 Task: Search one way flight ticket for 3 adults in first from Bismarck: Bismarck Municipal Airport to Fort Wayne: Fort Wayne International Airport on 8-4-2023. Choice of flights is Frontier. Number of bags: 1 carry on bag. Price is upto 87000. Outbound departure time preference is 13:15.
Action: Mouse moved to (271, 244)
Screenshot: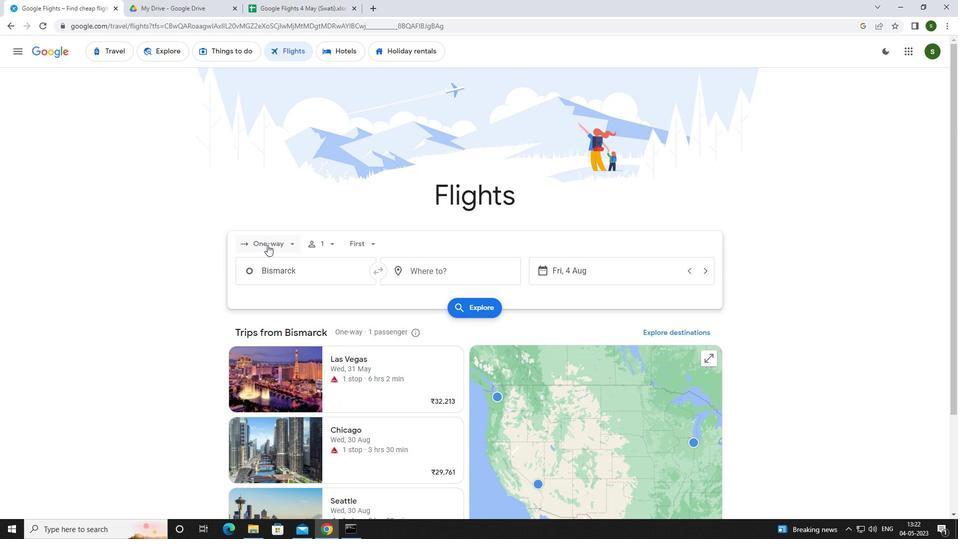 
Action: Mouse pressed left at (271, 244)
Screenshot: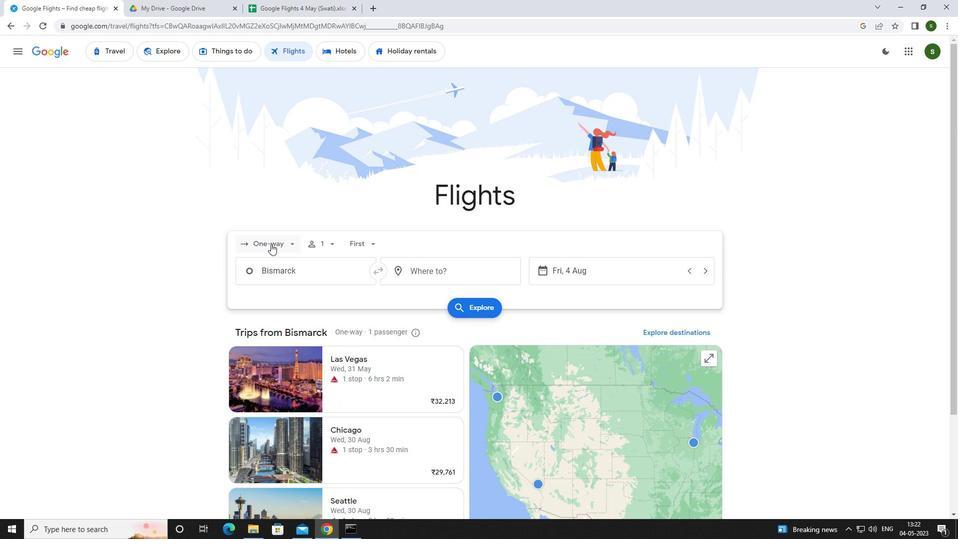 
Action: Mouse moved to (282, 288)
Screenshot: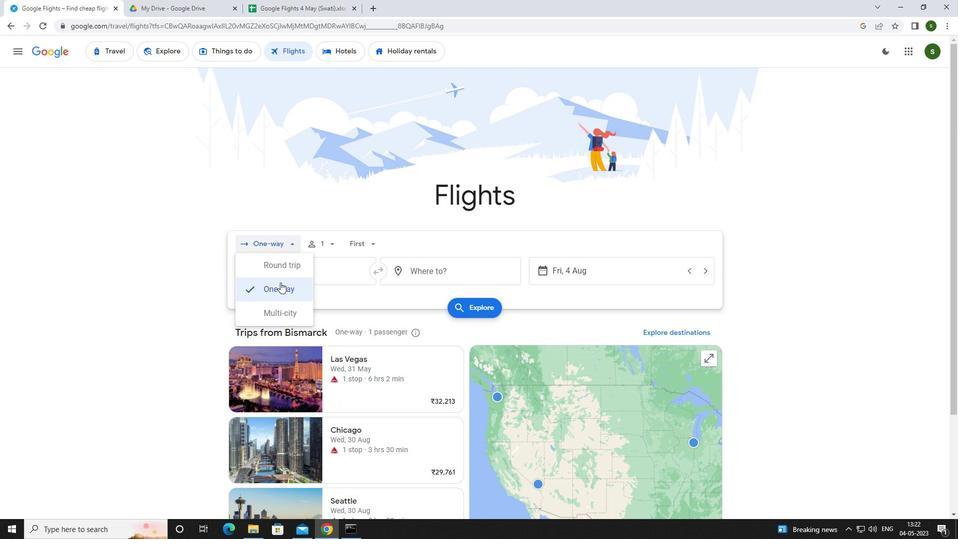 
Action: Mouse pressed left at (282, 288)
Screenshot: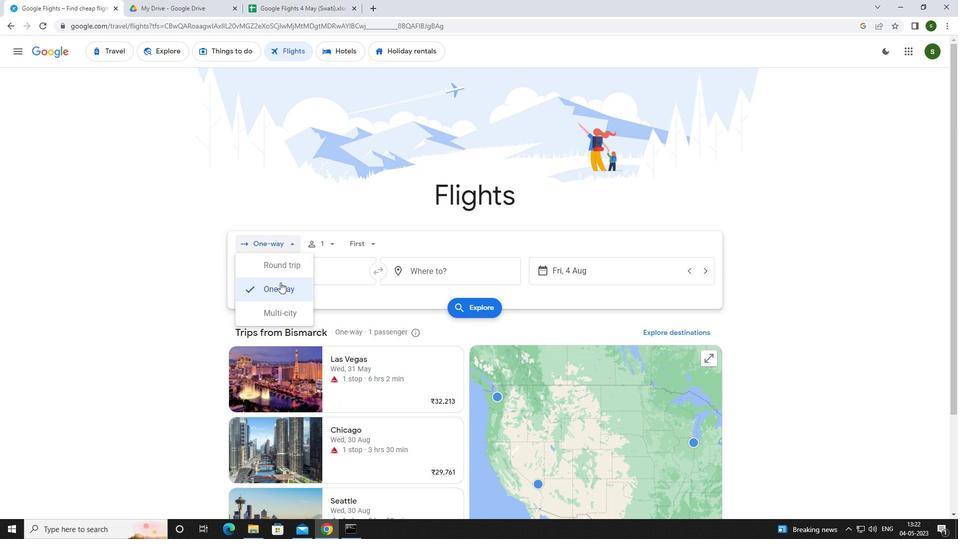 
Action: Mouse moved to (325, 245)
Screenshot: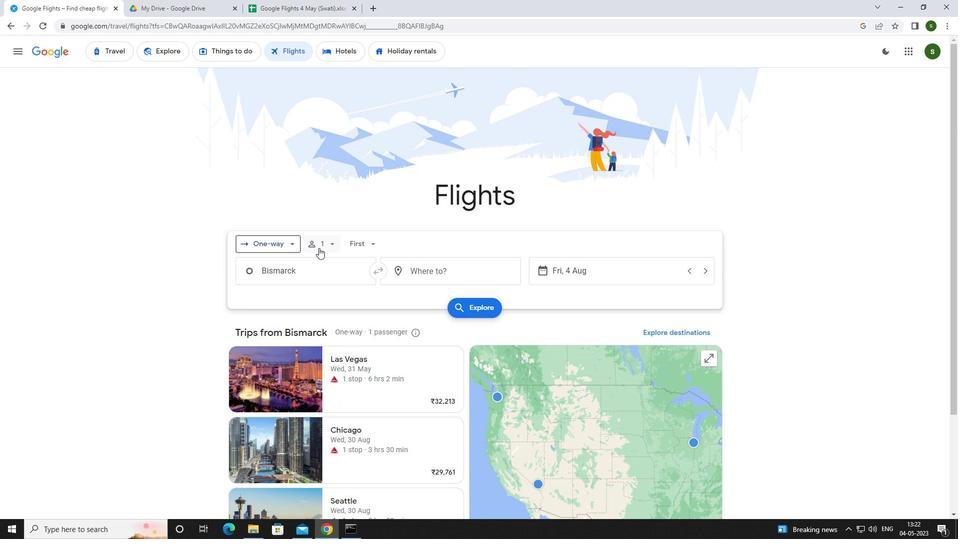 
Action: Mouse pressed left at (325, 245)
Screenshot: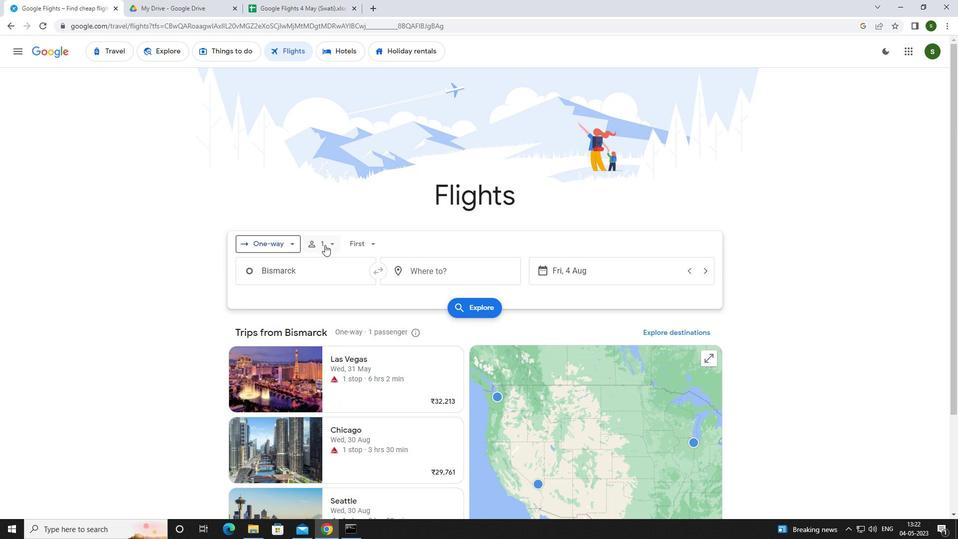 
Action: Mouse moved to (404, 266)
Screenshot: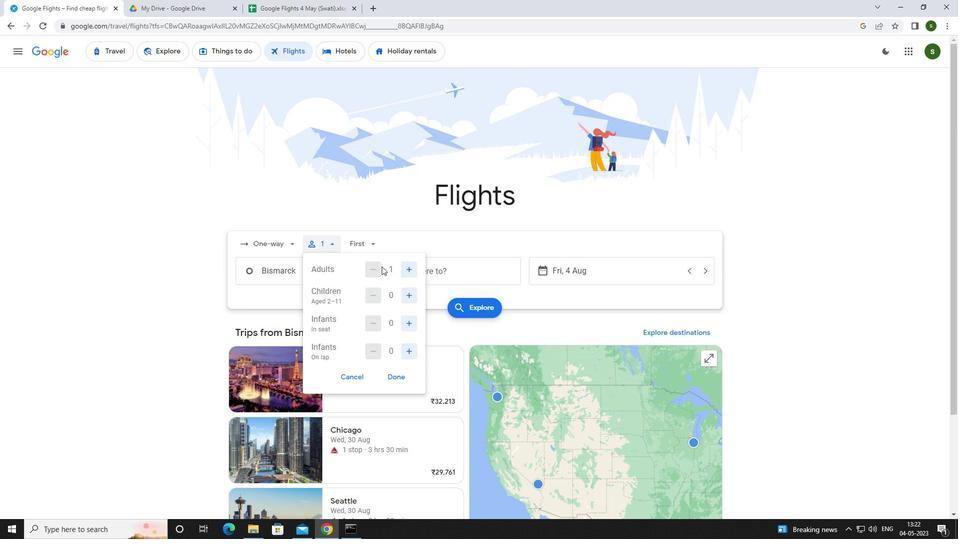 
Action: Mouse pressed left at (404, 266)
Screenshot: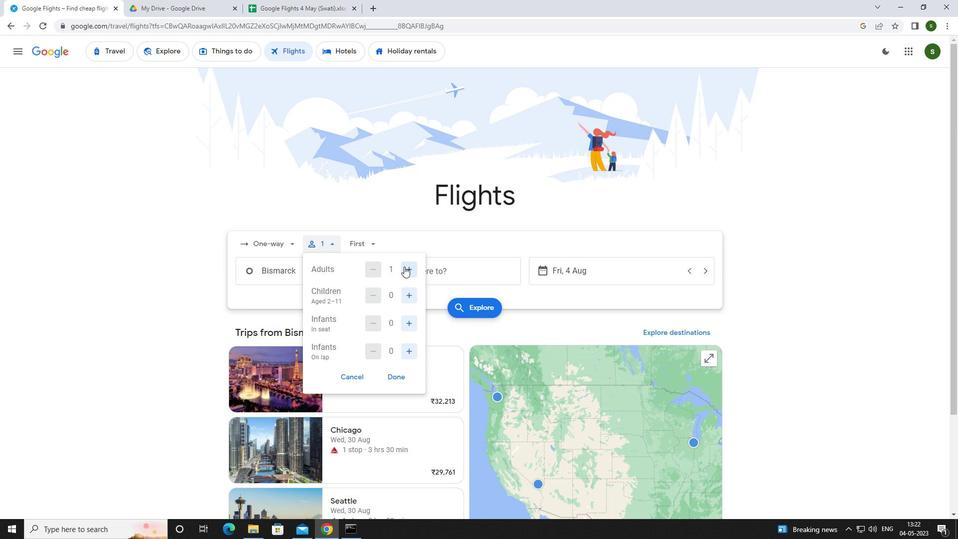 
Action: Mouse pressed left at (404, 266)
Screenshot: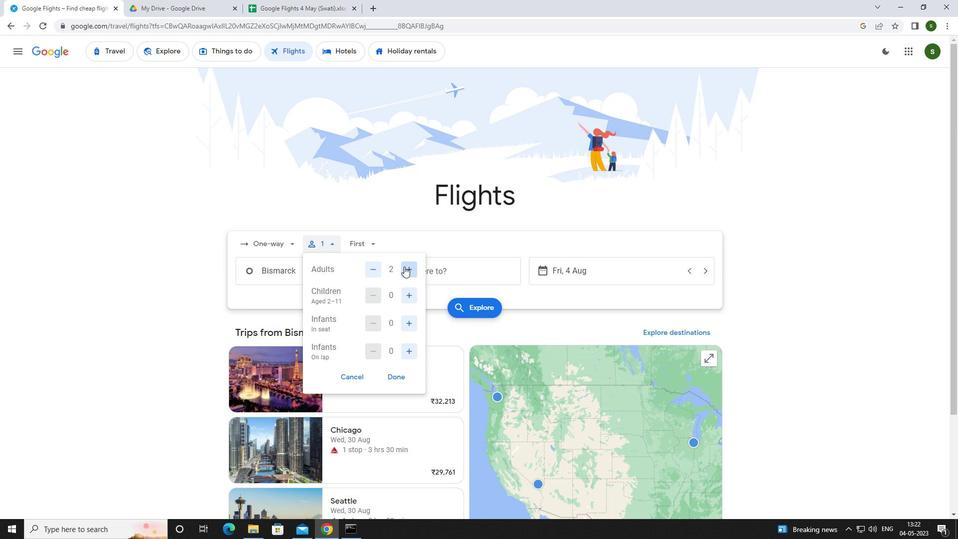 
Action: Mouse moved to (367, 248)
Screenshot: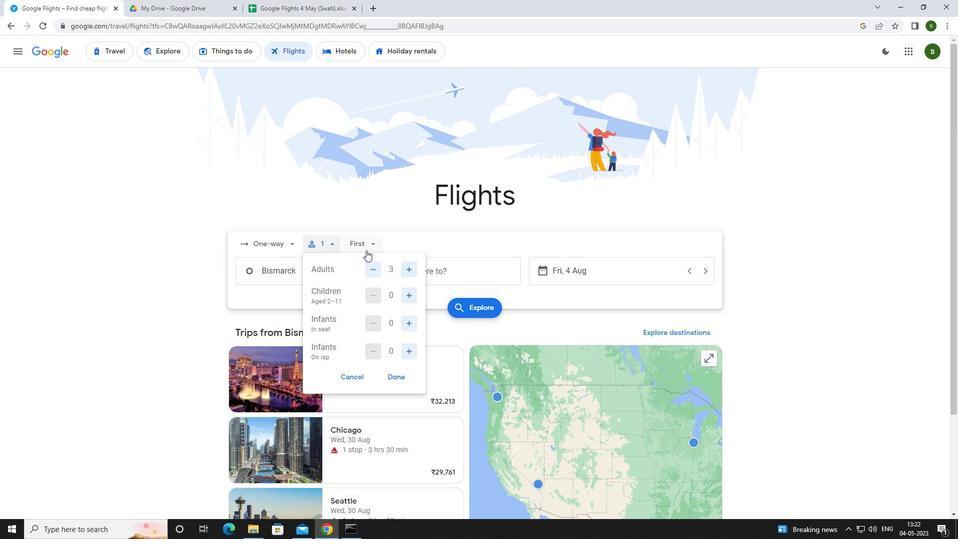 
Action: Mouse pressed left at (367, 248)
Screenshot: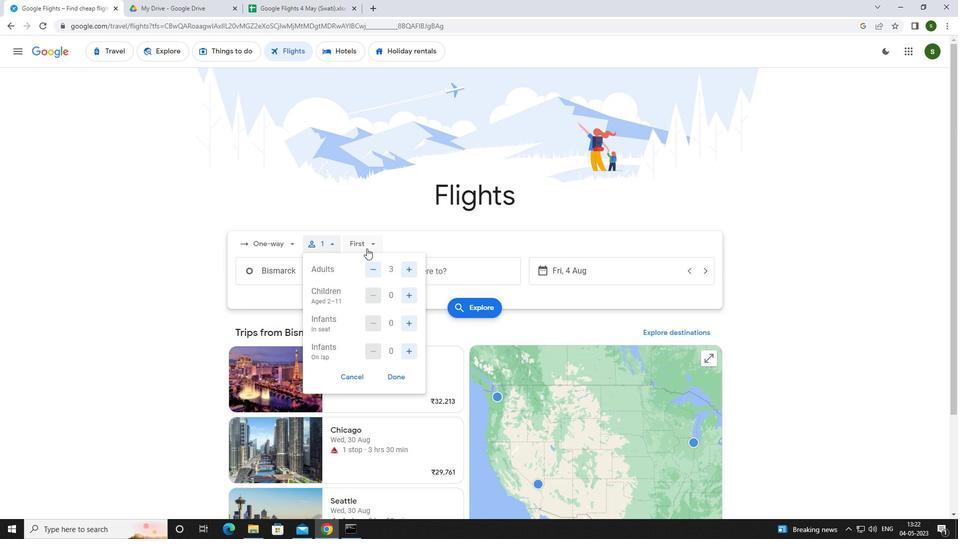 
Action: Mouse moved to (368, 334)
Screenshot: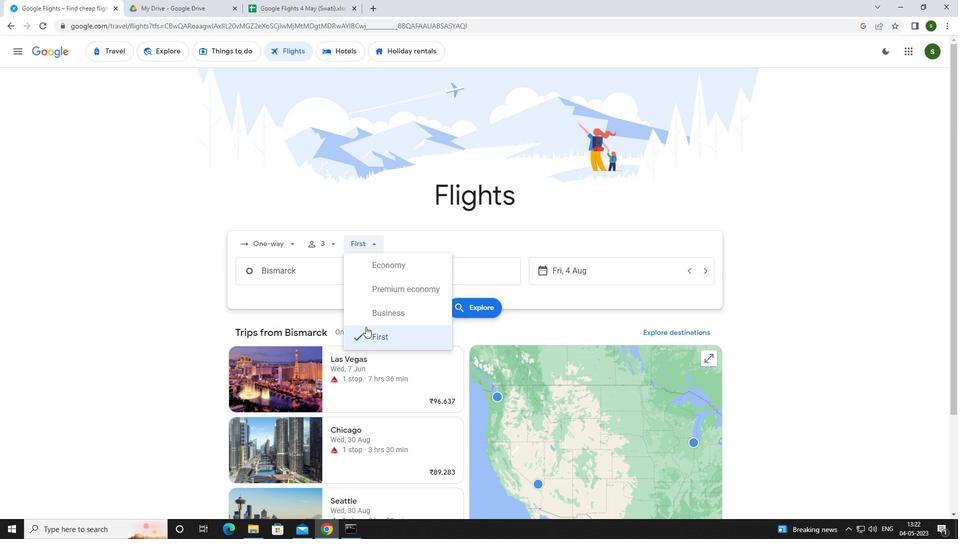 
Action: Mouse pressed left at (368, 334)
Screenshot: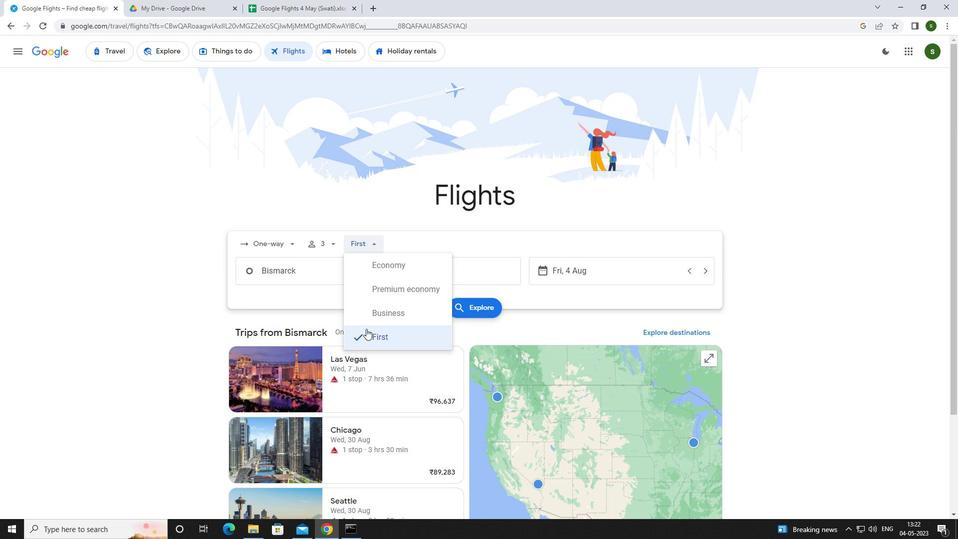 
Action: Mouse moved to (320, 276)
Screenshot: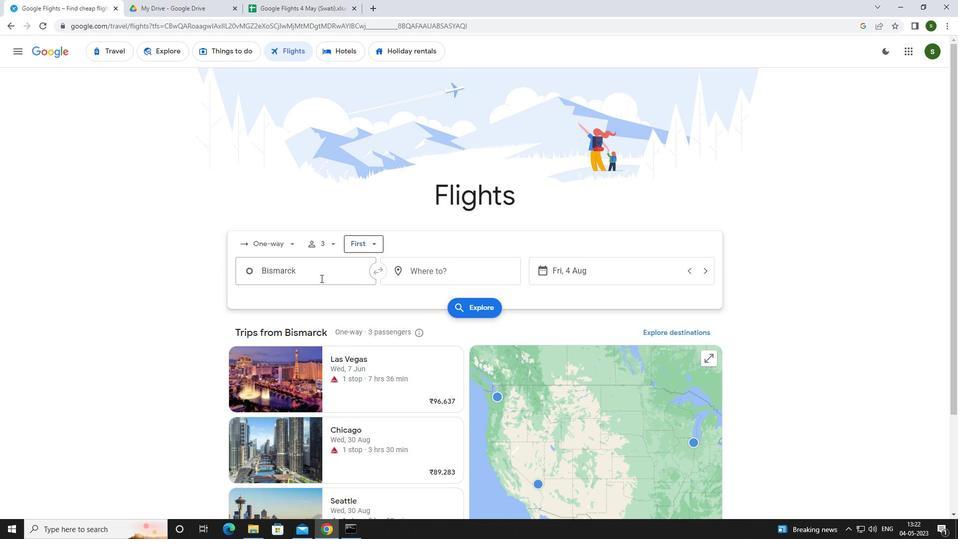 
Action: Mouse pressed left at (320, 276)
Screenshot: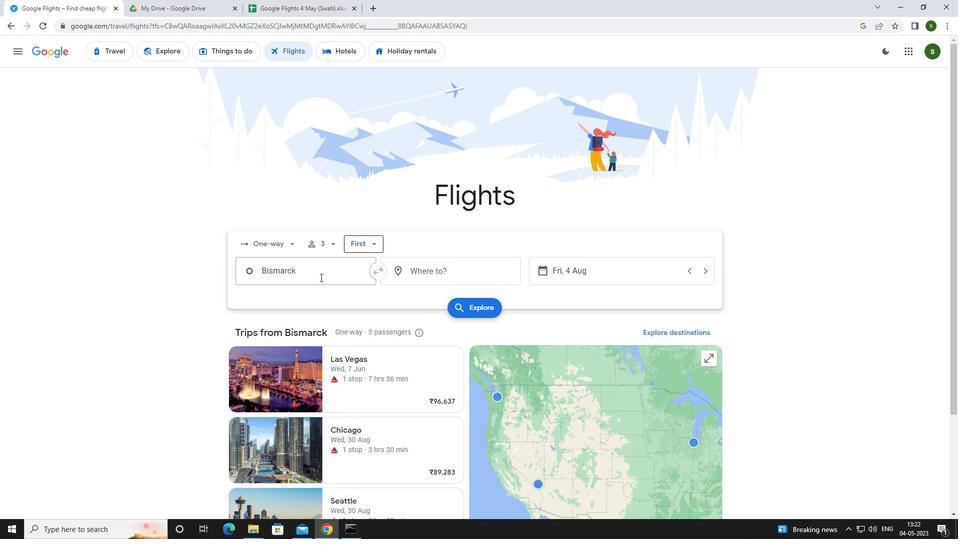 
Action: Key pressed <Key.caps_lock>b<Key.caps_lock>ismarck<Key.enter>
Screenshot: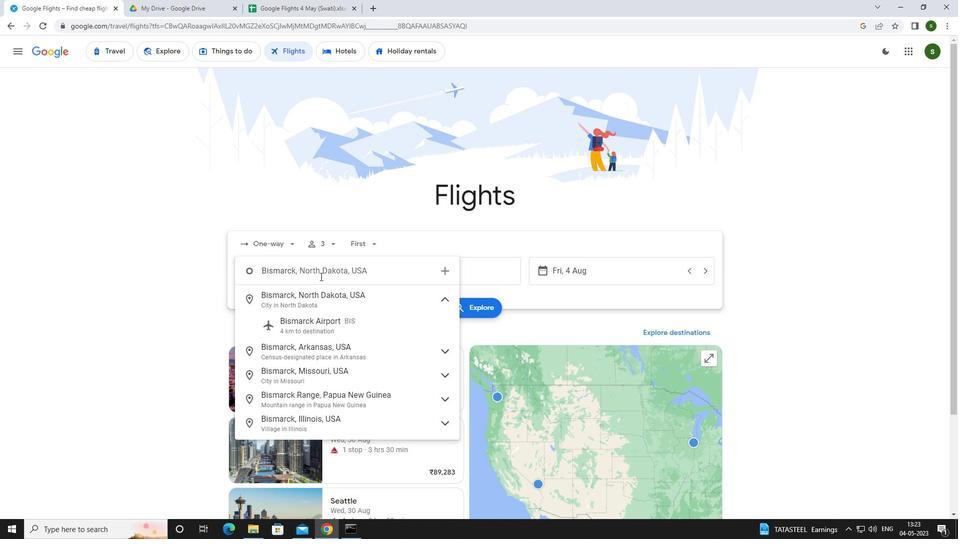 
Action: Mouse moved to (407, 277)
Screenshot: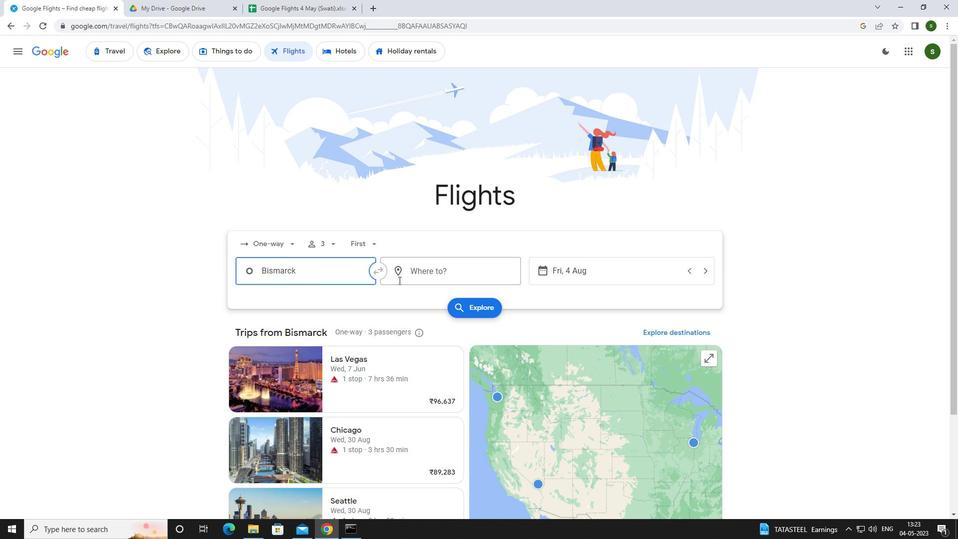 
Action: Mouse pressed left at (407, 277)
Screenshot: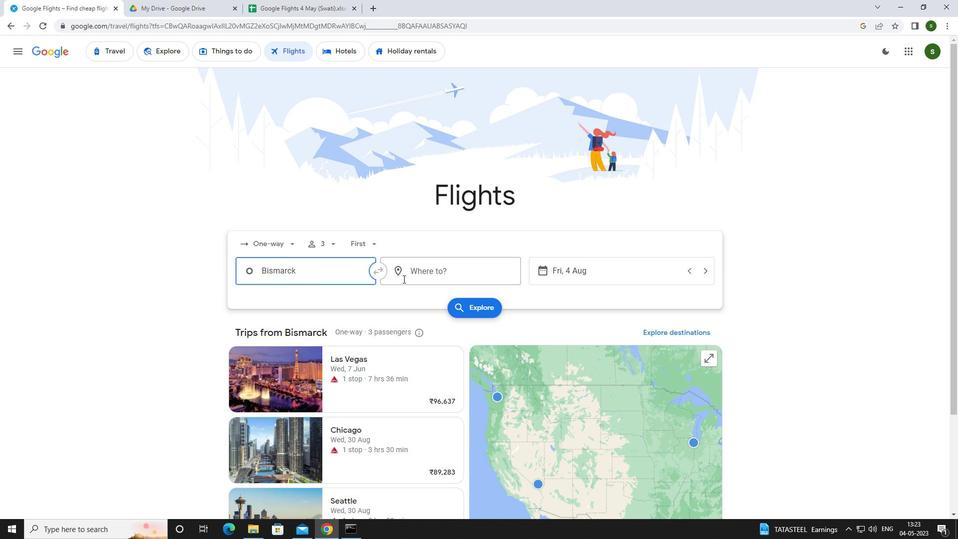 
Action: Mouse moved to (397, 280)
Screenshot: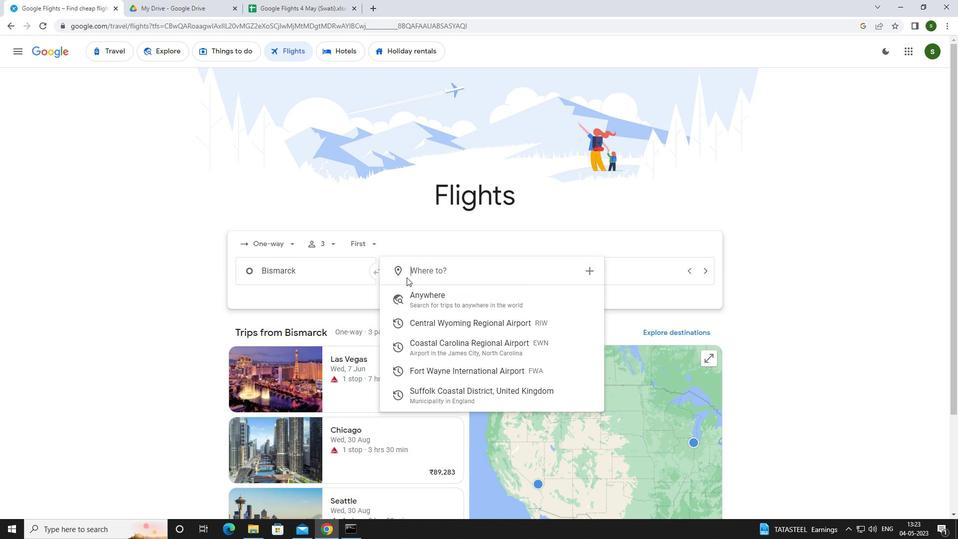 
Action: Key pressed <Key.caps_lock>f<Key.caps_lock>ort<Key.space><Key.caps_lock>w<Key.caps_lock>ayn
Screenshot: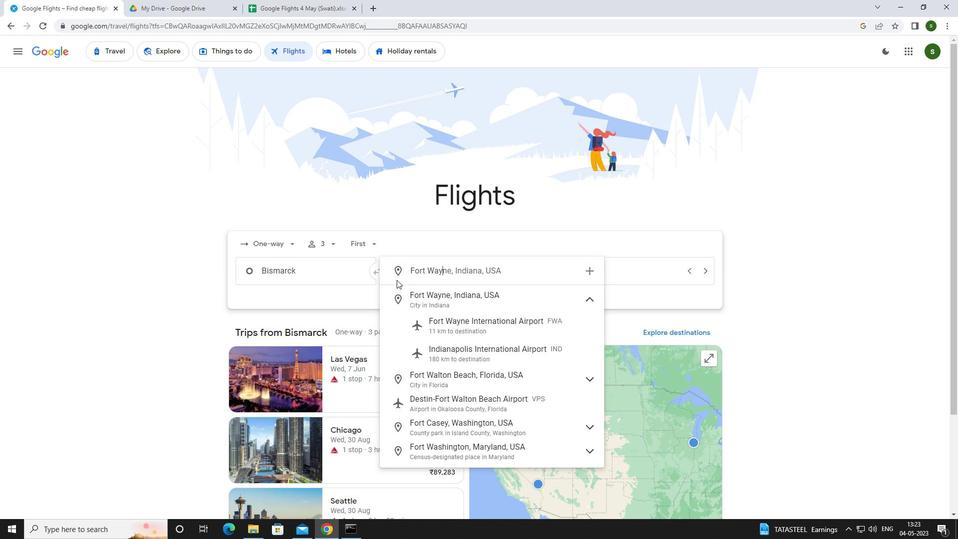 
Action: Mouse moved to (438, 333)
Screenshot: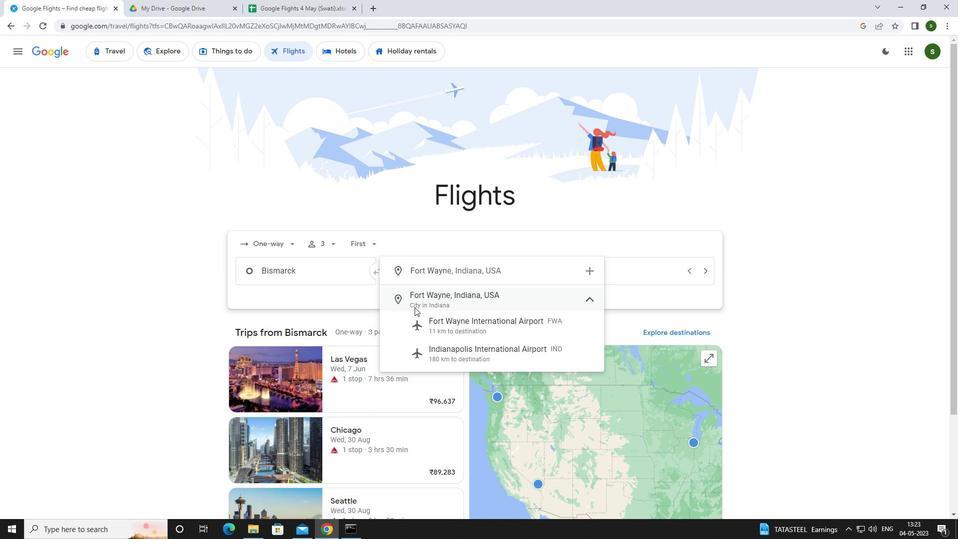 
Action: Mouse pressed left at (438, 333)
Screenshot: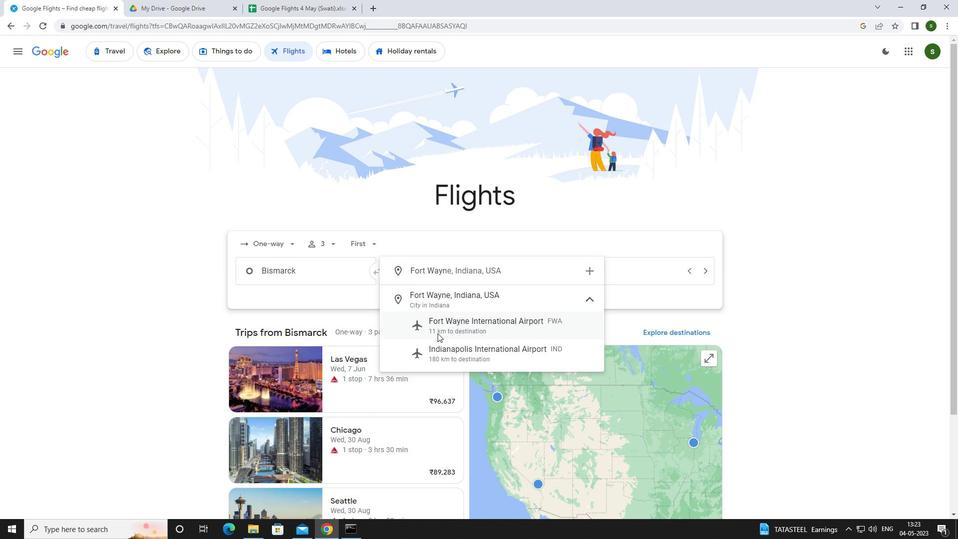 
Action: Mouse moved to (595, 272)
Screenshot: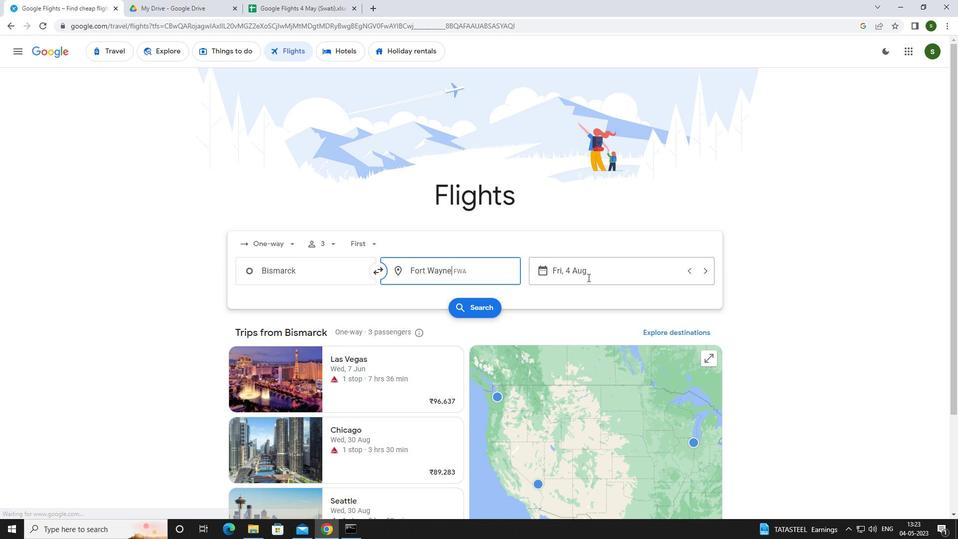 
Action: Mouse pressed left at (595, 272)
Screenshot: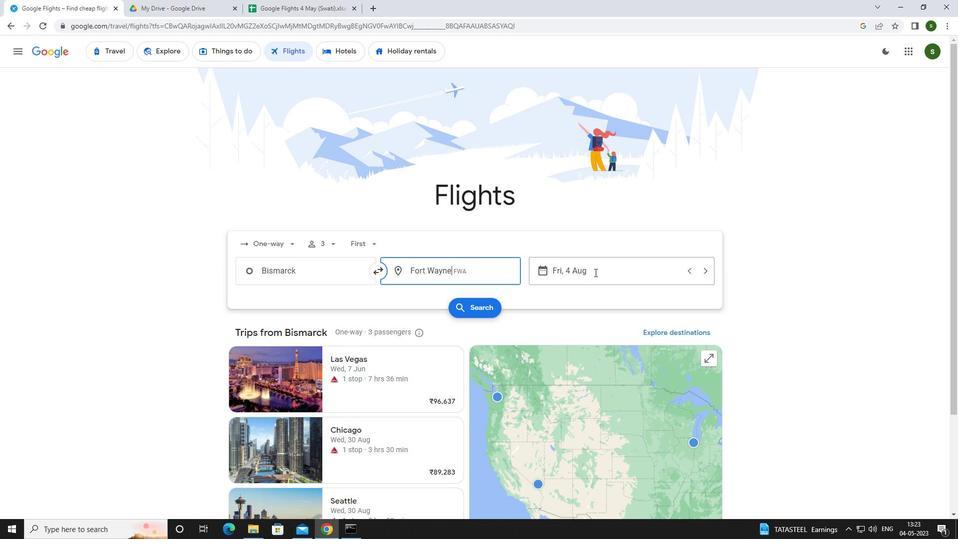 
Action: Mouse moved to (488, 337)
Screenshot: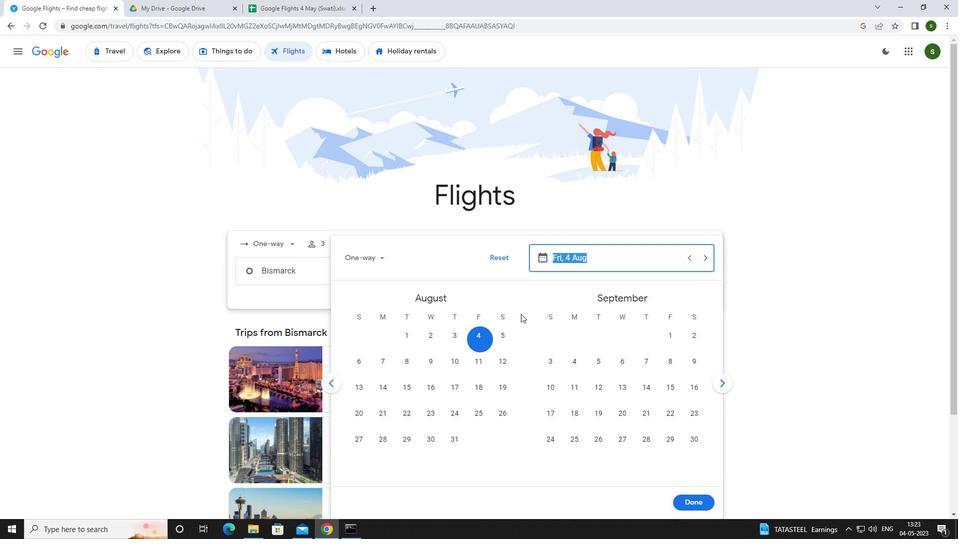 
Action: Mouse pressed left at (488, 337)
Screenshot: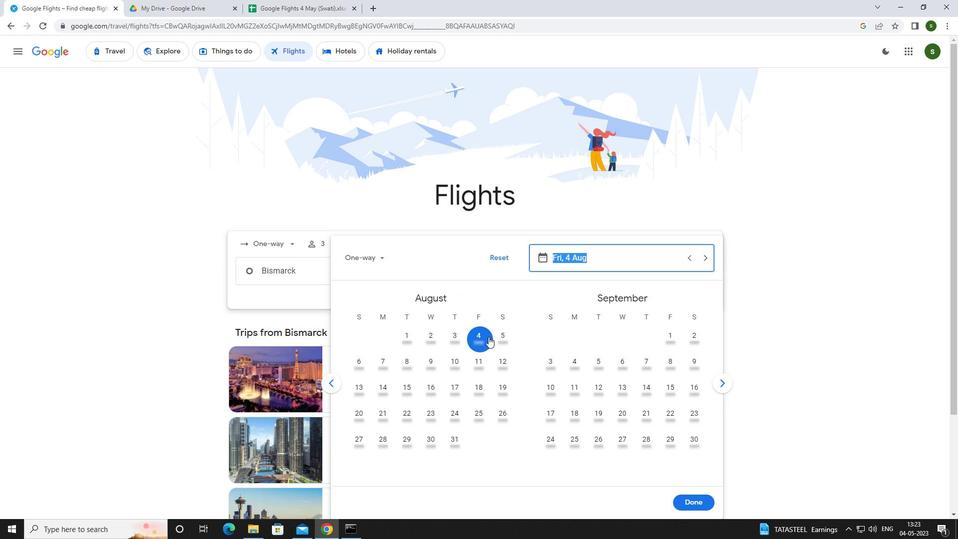 
Action: Mouse moved to (688, 499)
Screenshot: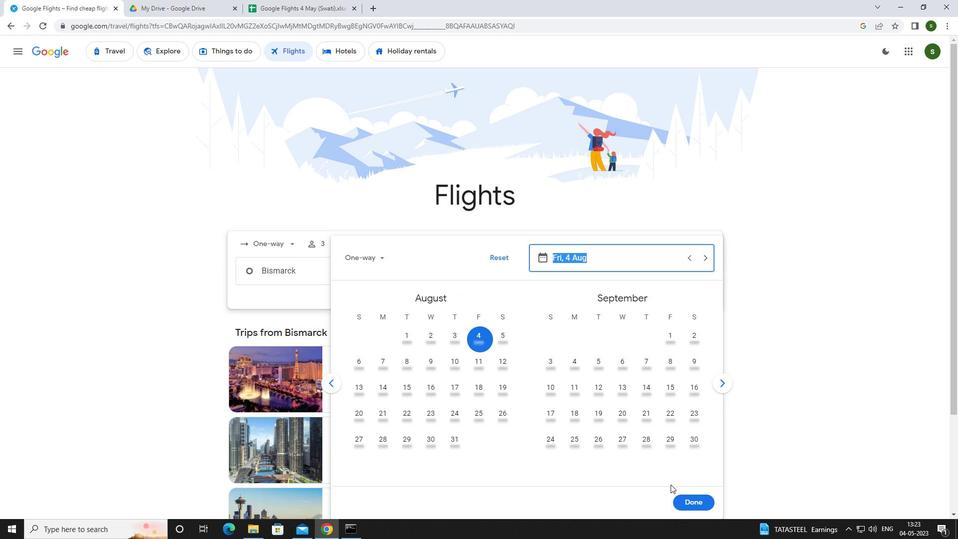 
Action: Mouse pressed left at (688, 499)
Screenshot: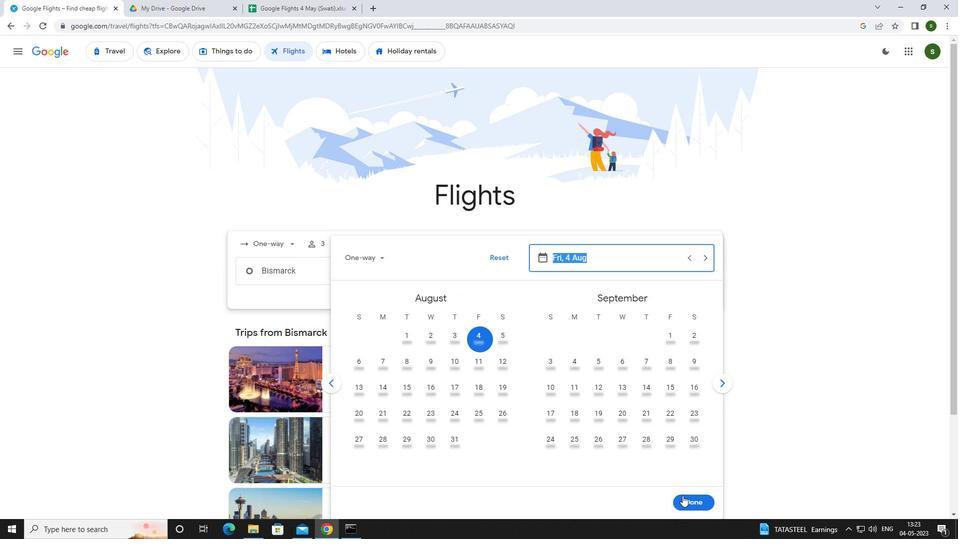 
Action: Mouse moved to (462, 304)
Screenshot: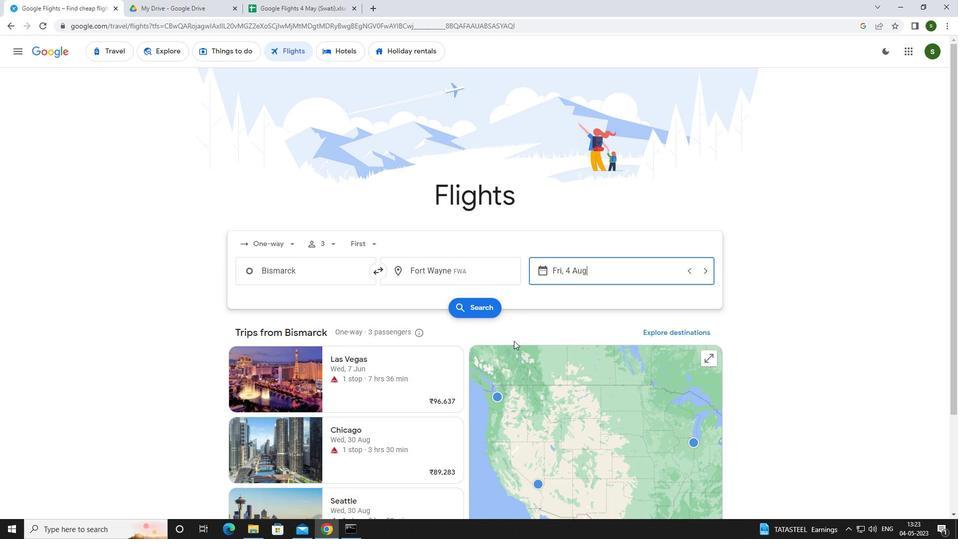 
Action: Mouse pressed left at (462, 304)
Screenshot: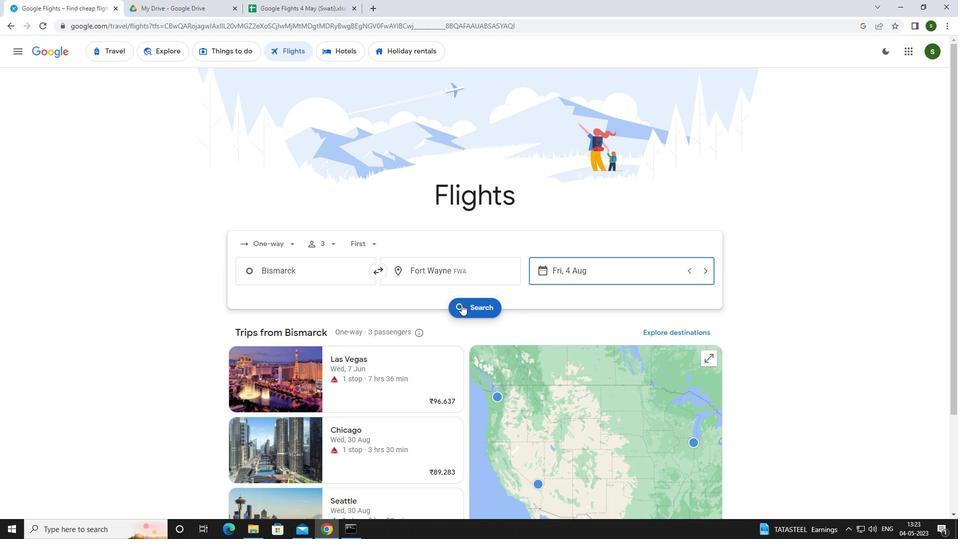 
Action: Mouse moved to (261, 144)
Screenshot: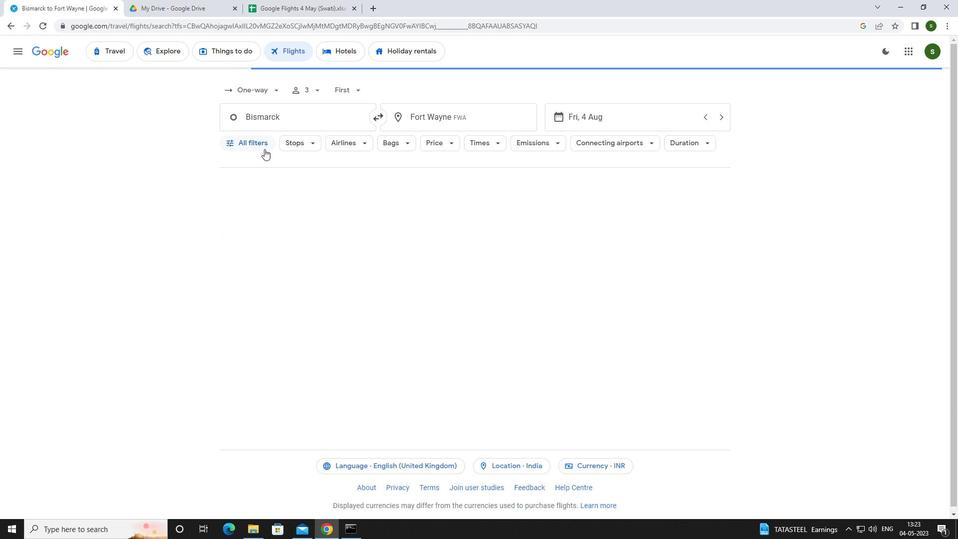 
Action: Mouse pressed left at (261, 144)
Screenshot: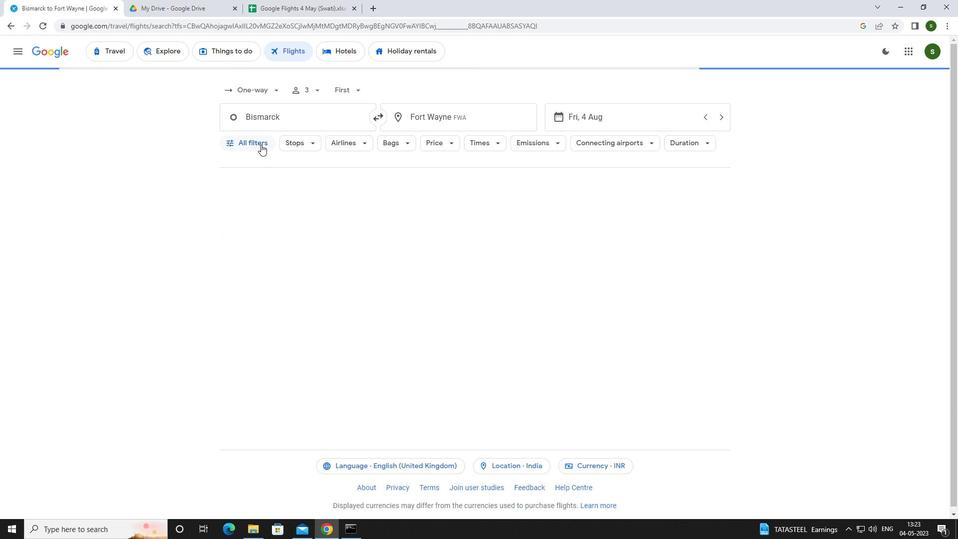 
Action: Mouse moved to (375, 357)
Screenshot: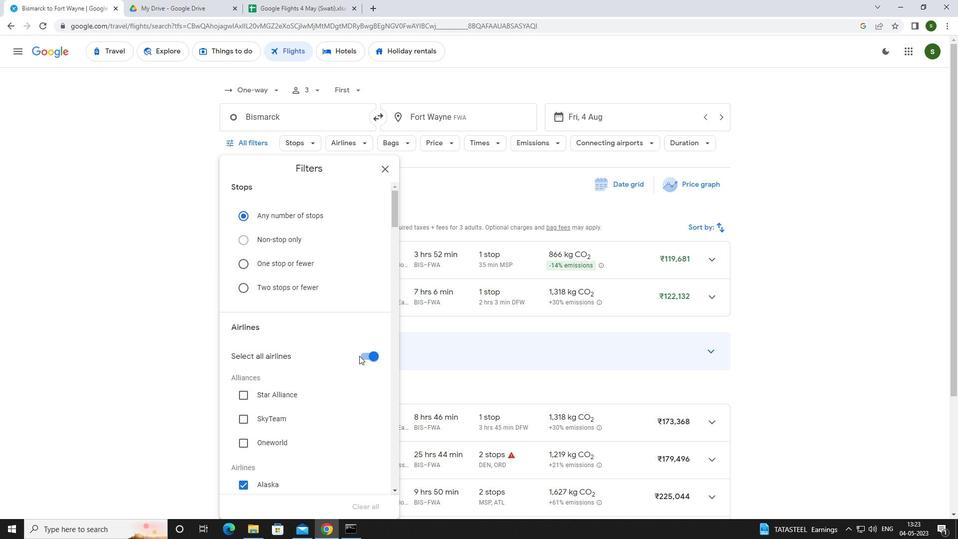 
Action: Mouse pressed left at (375, 357)
Screenshot: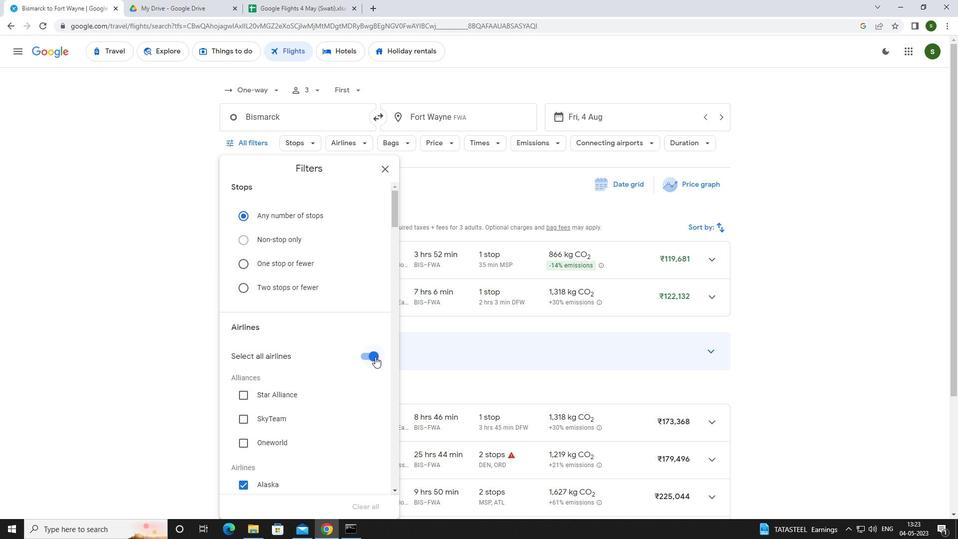
Action: Mouse moved to (334, 301)
Screenshot: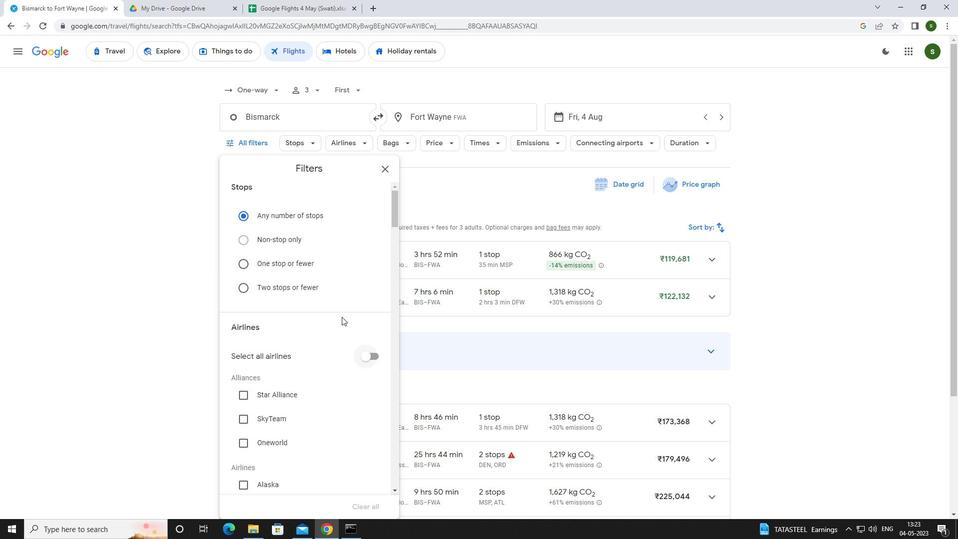 
Action: Mouse scrolled (334, 300) with delta (0, 0)
Screenshot: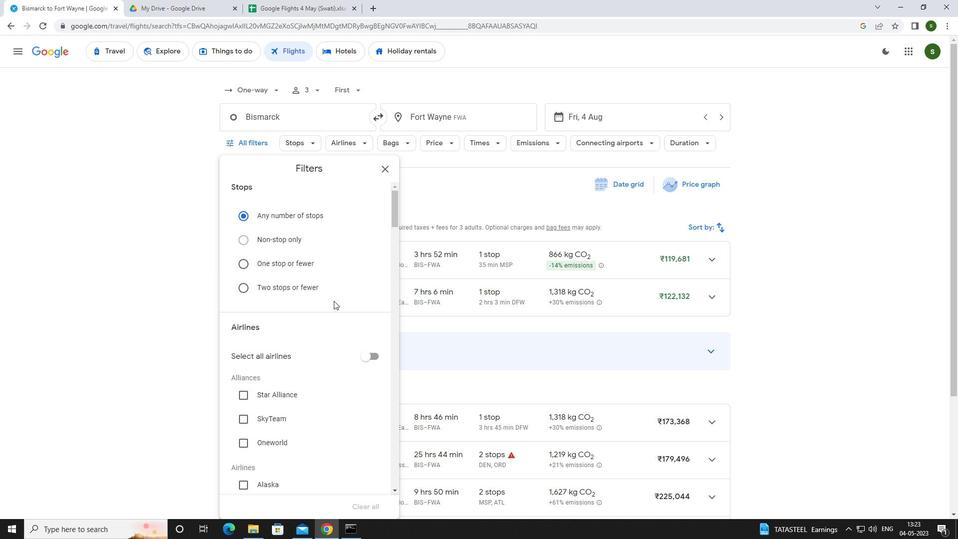 
Action: Mouse scrolled (334, 300) with delta (0, 0)
Screenshot: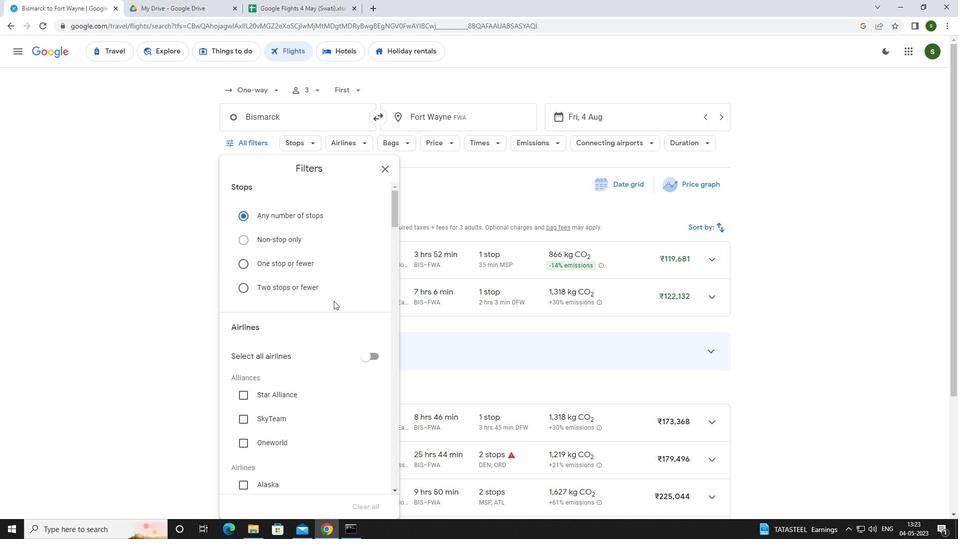 
Action: Mouse scrolled (334, 300) with delta (0, 0)
Screenshot: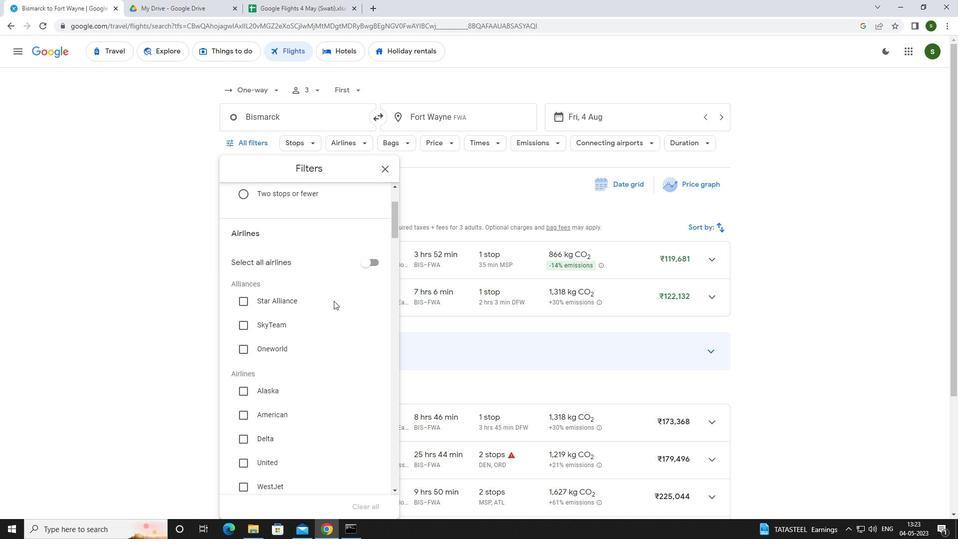 
Action: Mouse scrolled (334, 300) with delta (0, 0)
Screenshot: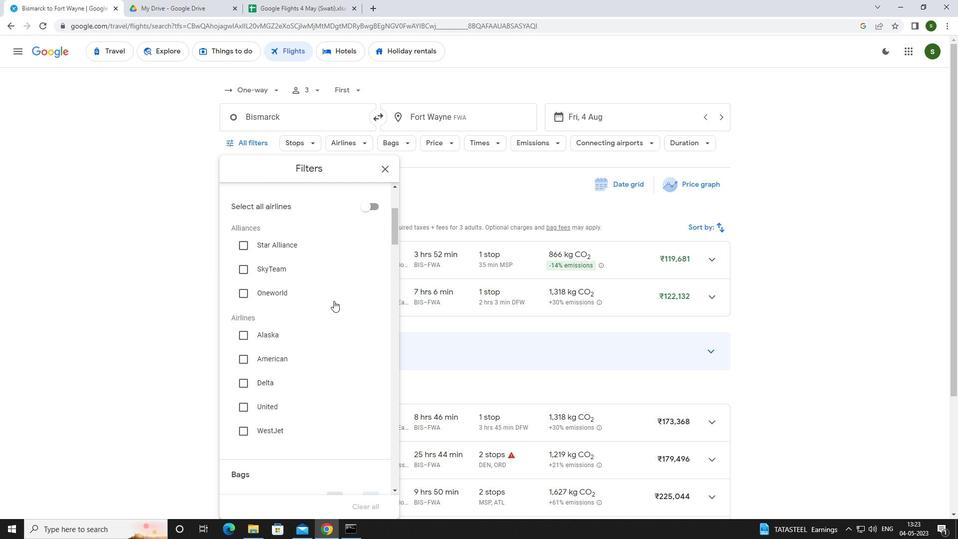
Action: Mouse scrolled (334, 300) with delta (0, 0)
Screenshot: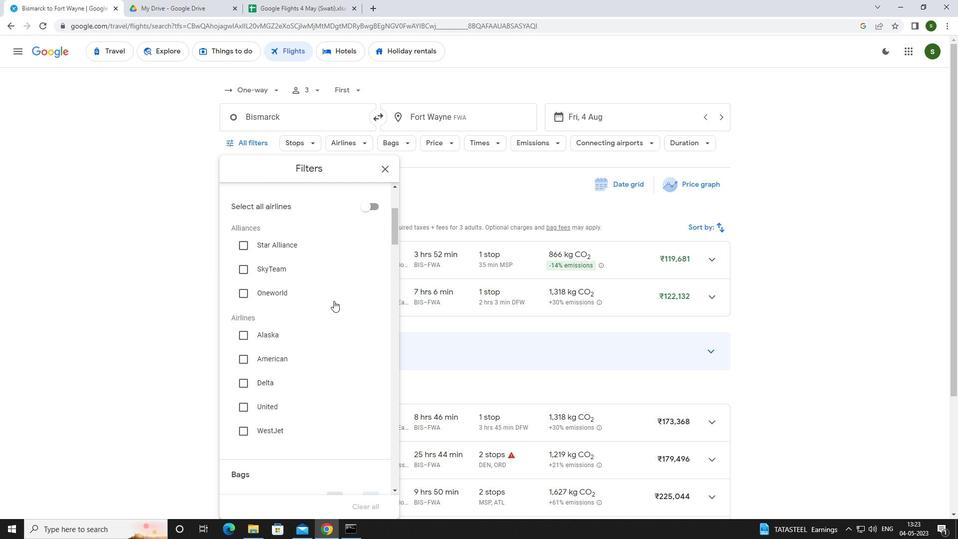 
Action: Mouse scrolled (334, 300) with delta (0, 0)
Screenshot: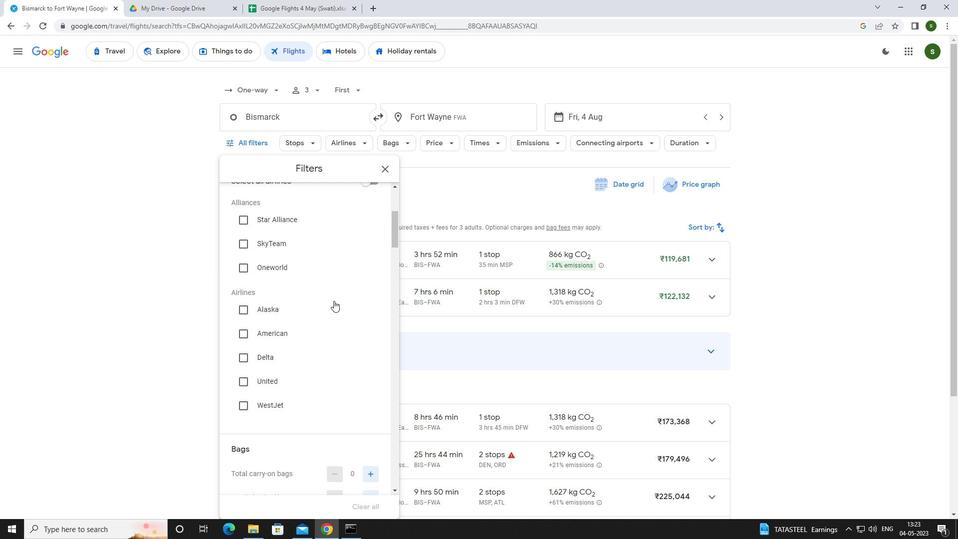 
Action: Mouse scrolled (334, 300) with delta (0, 0)
Screenshot: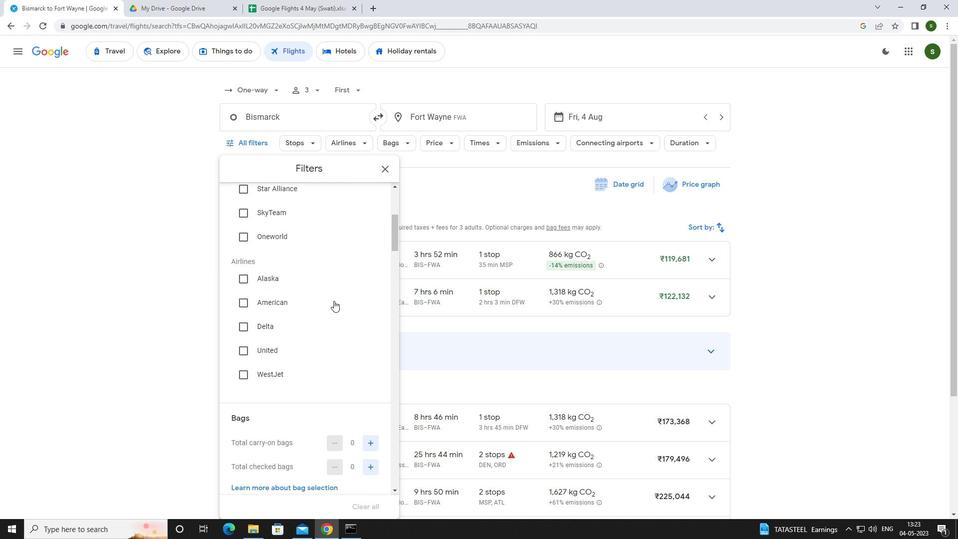 
Action: Mouse moved to (373, 300)
Screenshot: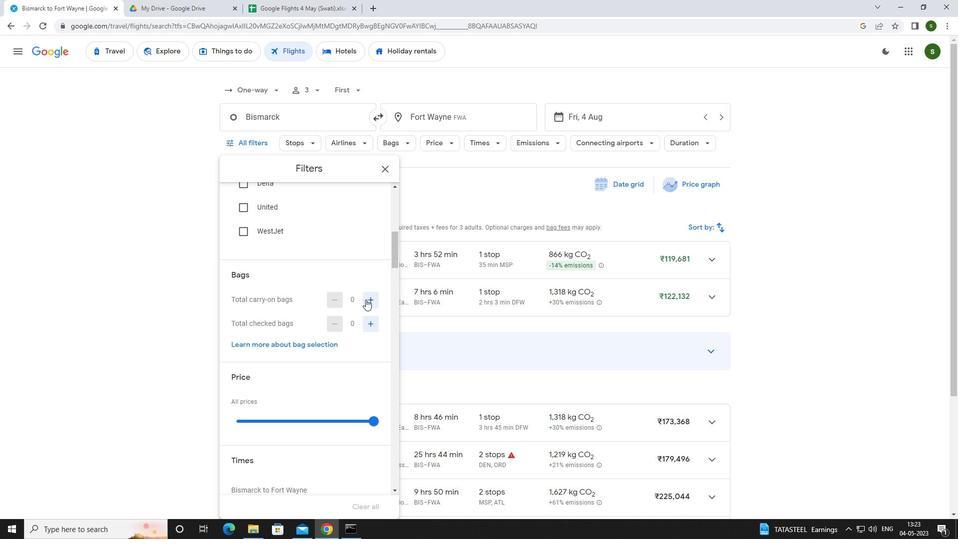 
Action: Mouse pressed left at (373, 300)
Screenshot: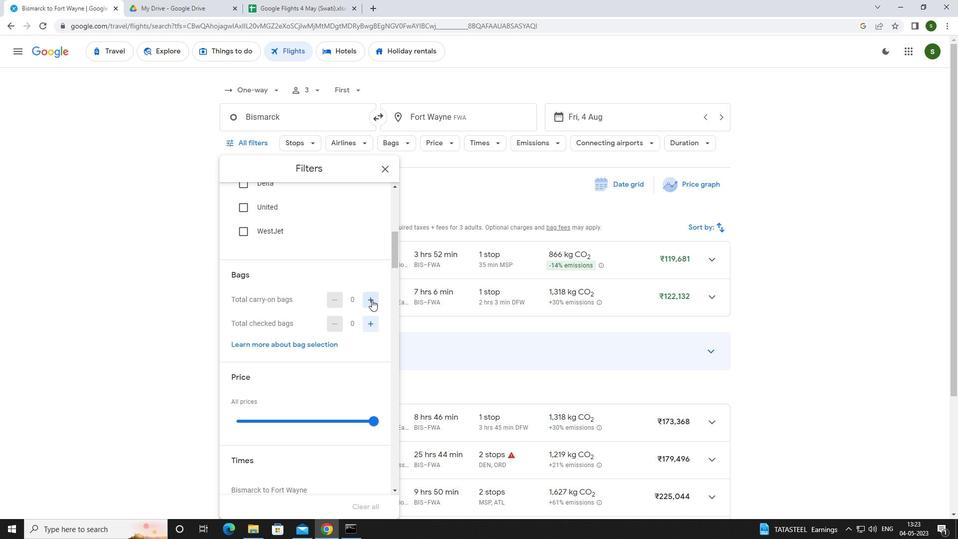 
Action: Mouse scrolled (373, 299) with delta (0, 0)
Screenshot: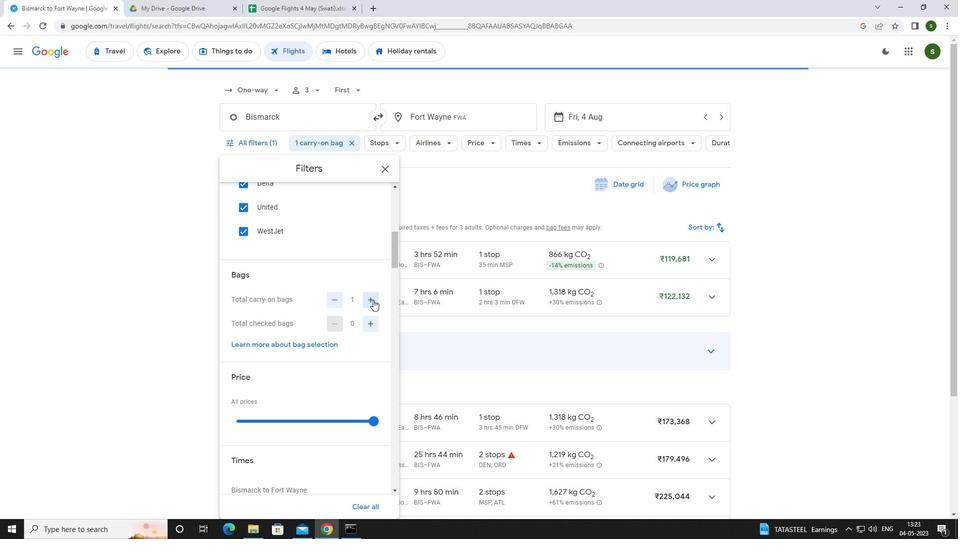 
Action: Mouse scrolled (373, 299) with delta (0, 0)
Screenshot: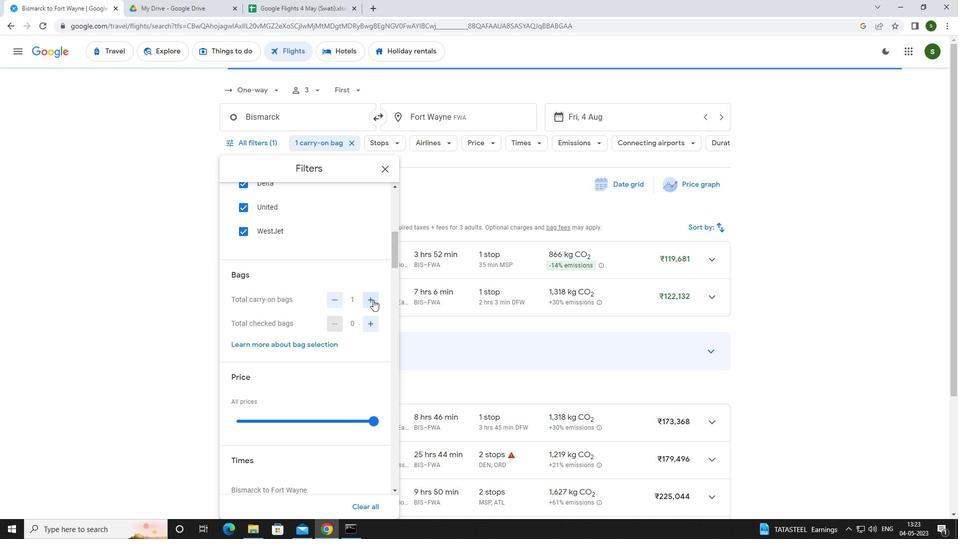 
Action: Mouse scrolled (373, 299) with delta (0, 0)
Screenshot: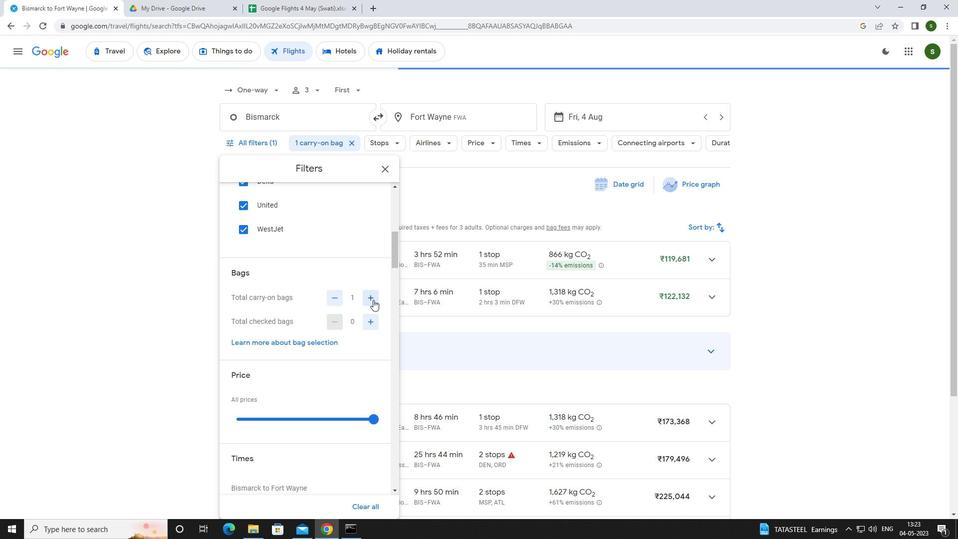 
Action: Mouse moved to (374, 271)
Screenshot: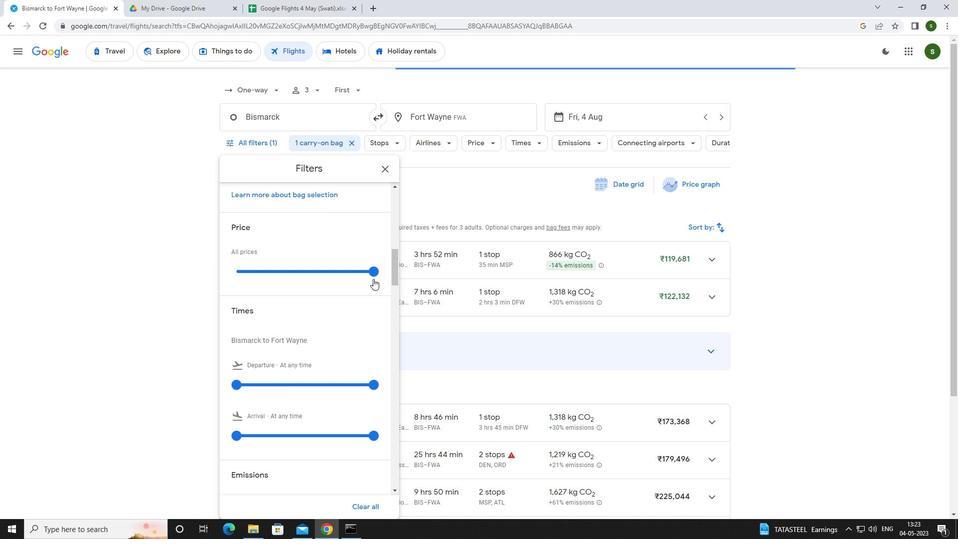 
Action: Mouse pressed left at (374, 271)
Screenshot: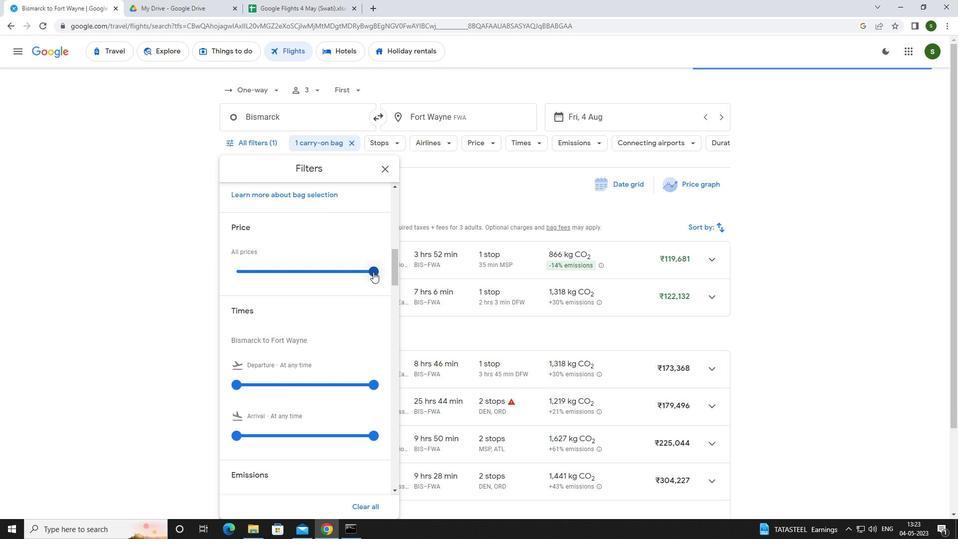 
Action: Mouse moved to (263, 260)
Screenshot: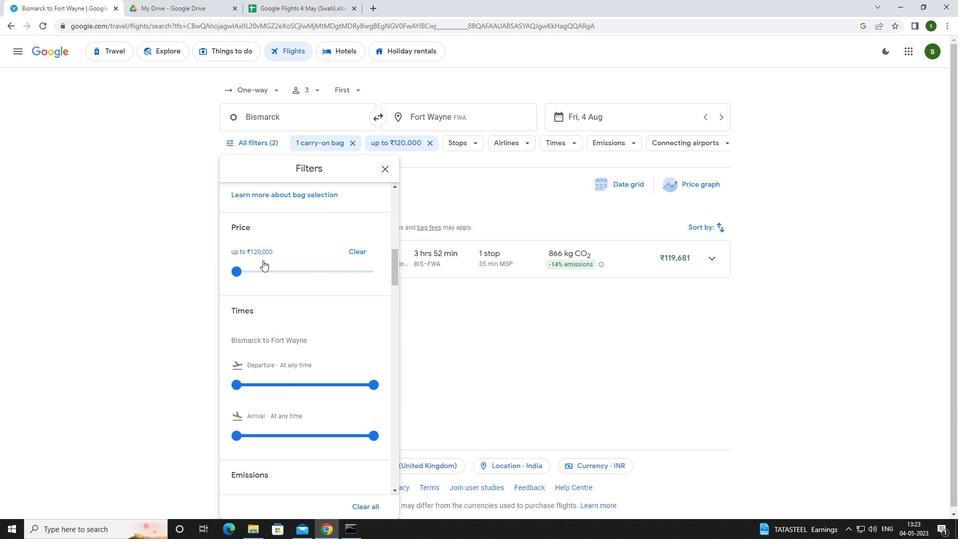 
Action: Mouse scrolled (263, 260) with delta (0, 0)
Screenshot: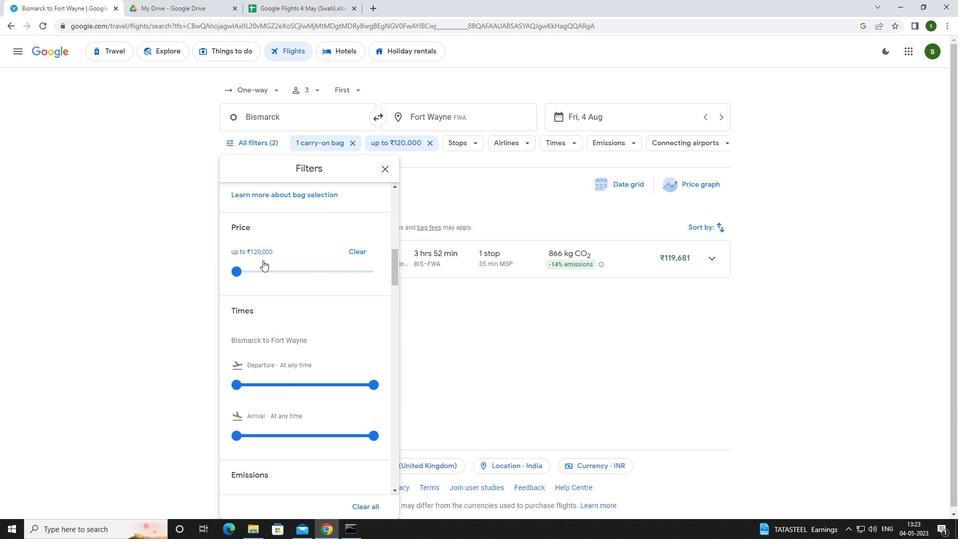 
Action: Mouse scrolled (263, 260) with delta (0, 0)
Screenshot: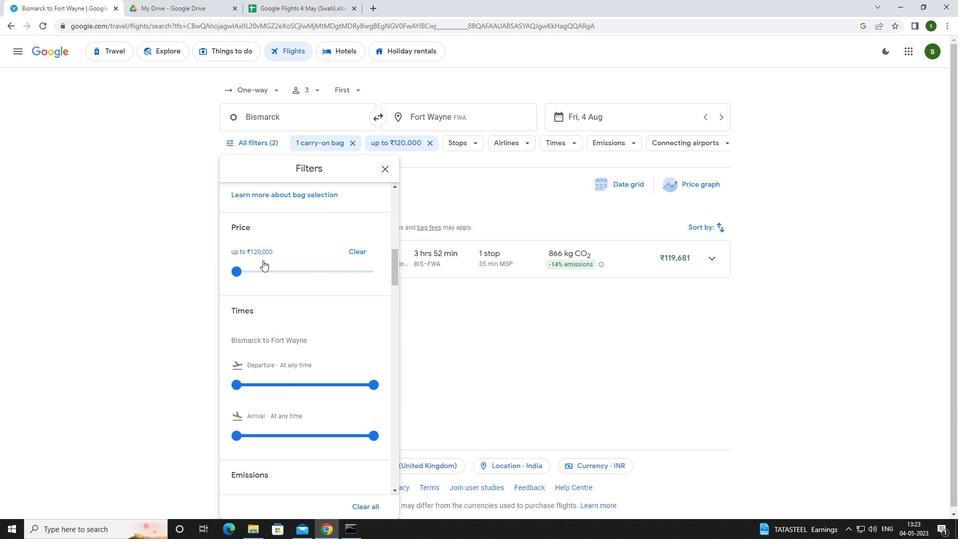 
Action: Mouse moved to (240, 285)
Screenshot: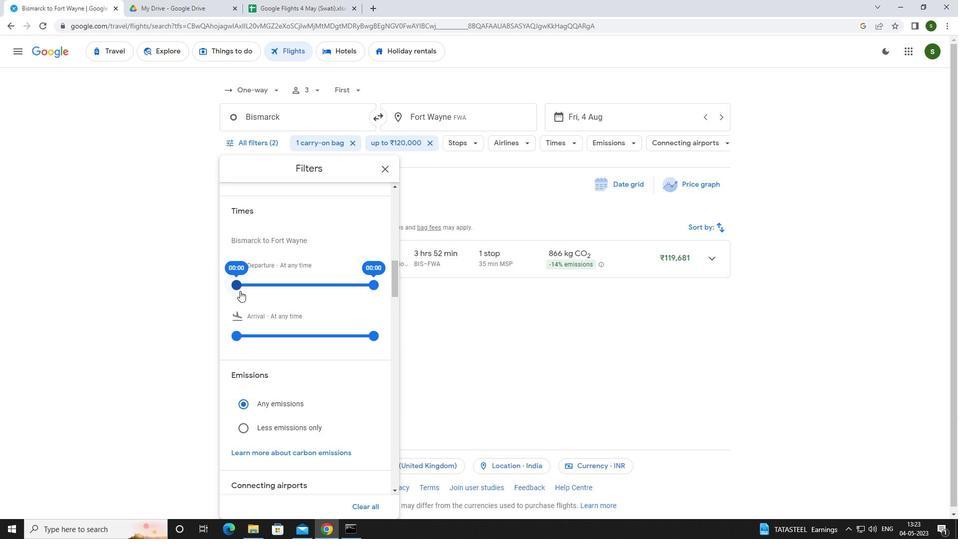 
Action: Mouse pressed left at (240, 285)
Screenshot: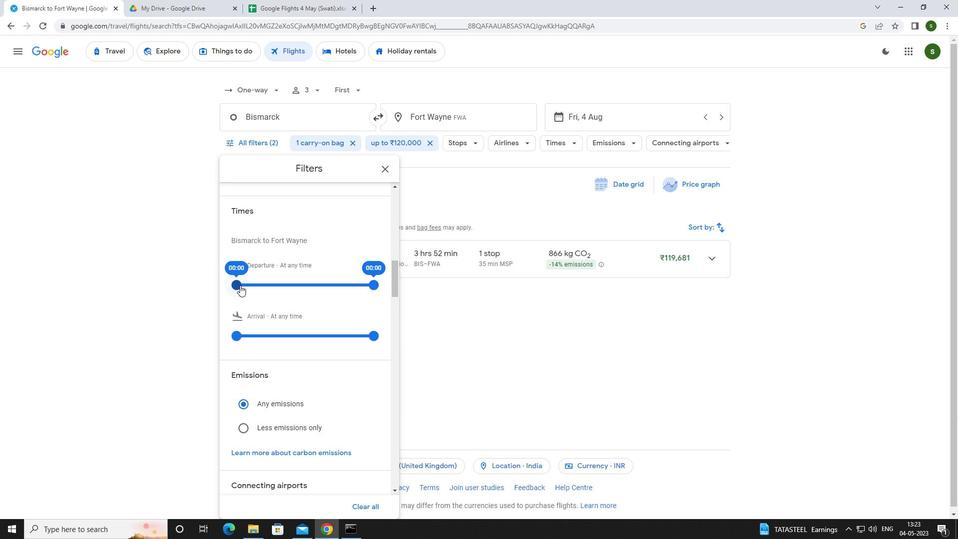 
Action: Mouse moved to (448, 318)
Screenshot: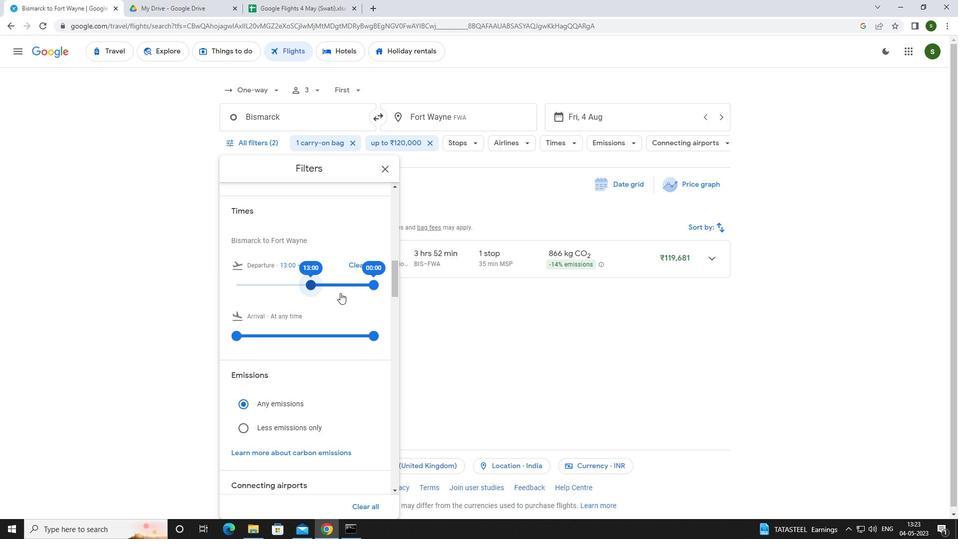 
Action: Mouse pressed left at (448, 318)
Screenshot: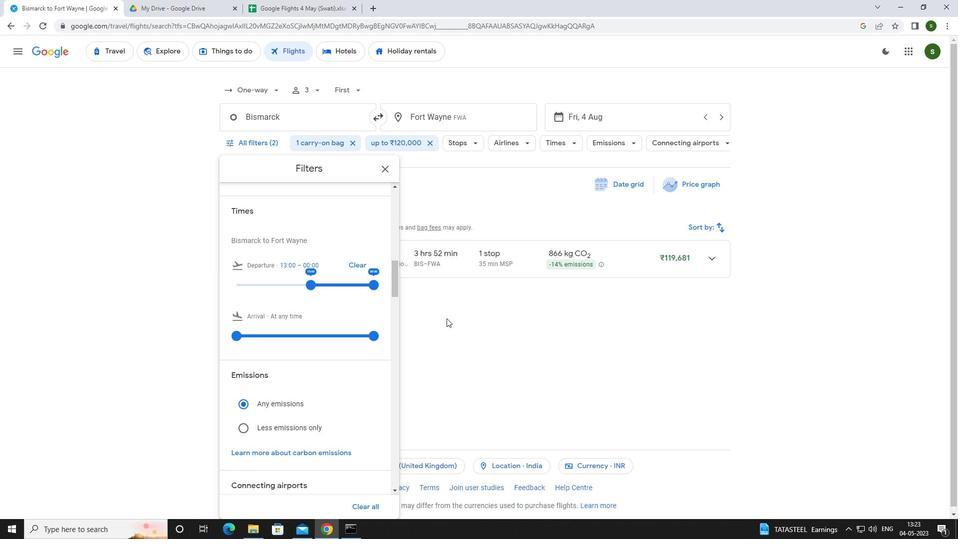 
Action: Mouse moved to (441, 311)
Screenshot: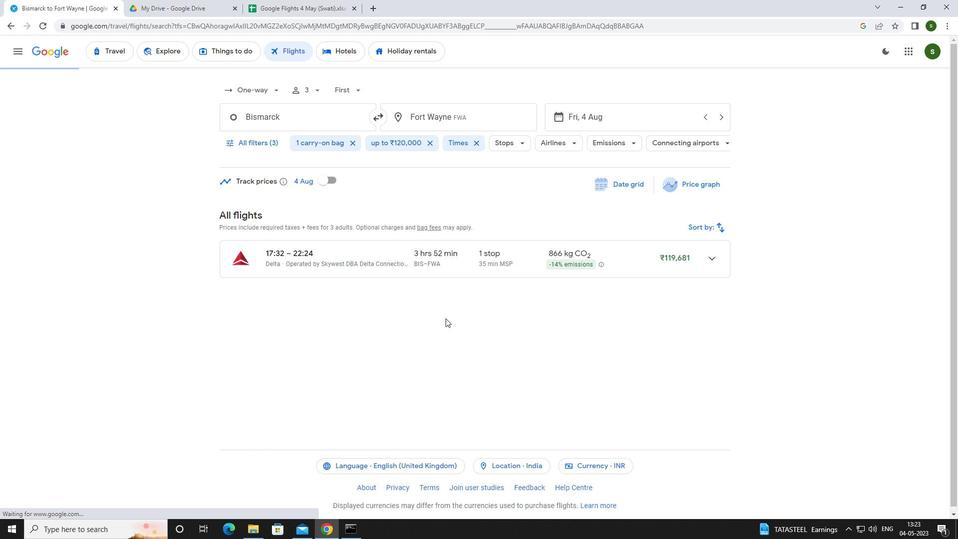 
